 Task: Schedule a meeting for June 20, 2023, from 8:00 AM to 8:30 AM with Shubham Jain and include the meeting agenda.
Action: Mouse moved to (12, 53)
Screenshot: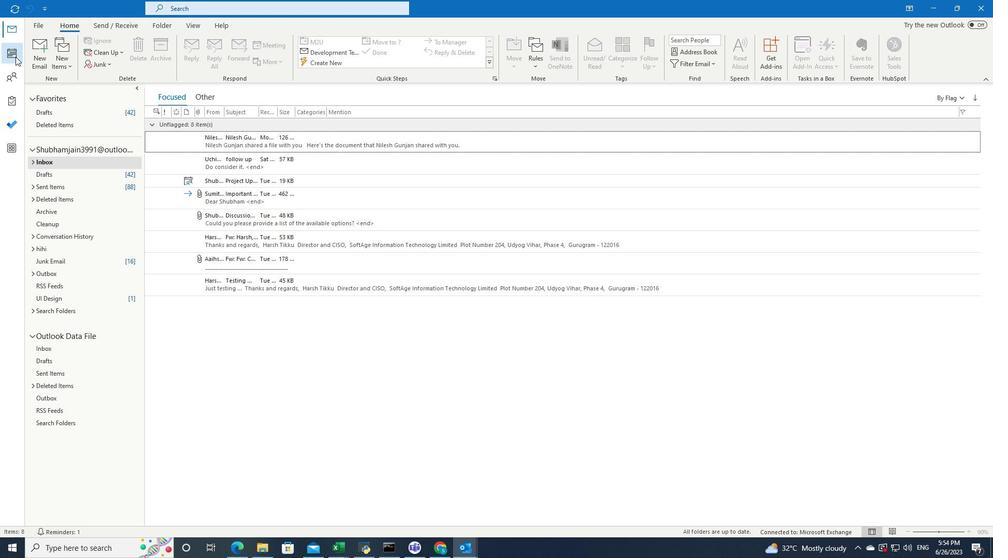 
Action: Mouse pressed left at (12, 53)
Screenshot: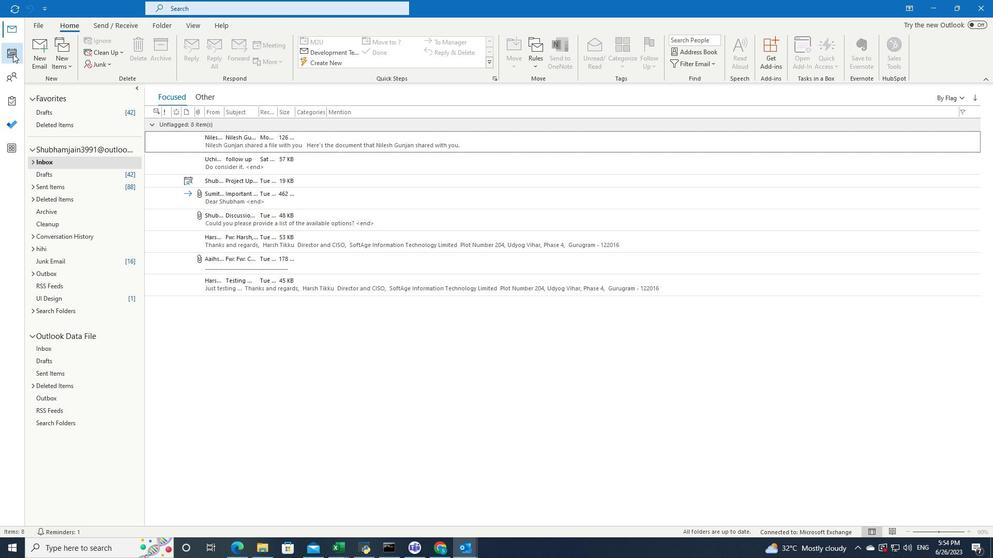 
Action: Mouse moved to (421, 397)
Screenshot: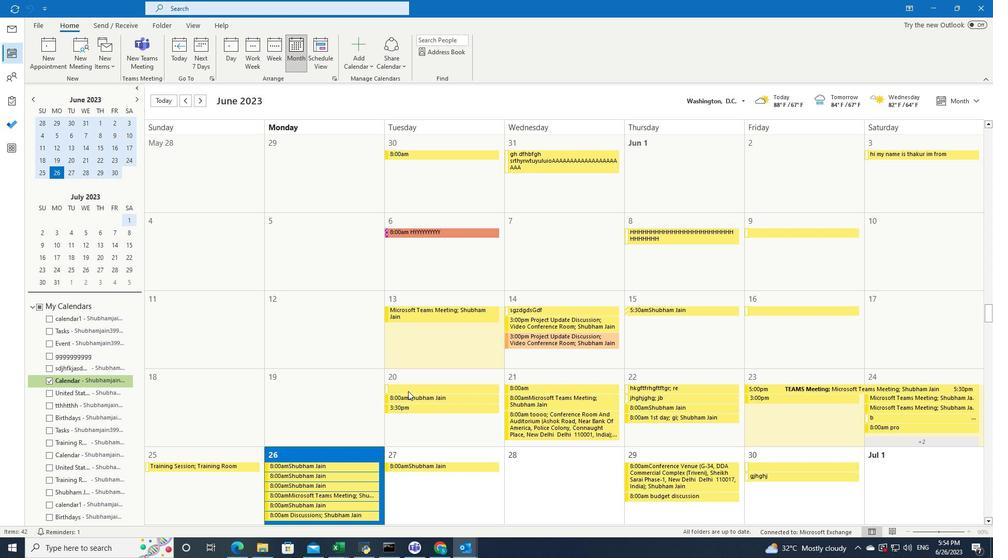 
Action: Mouse pressed left at (421, 397)
Screenshot: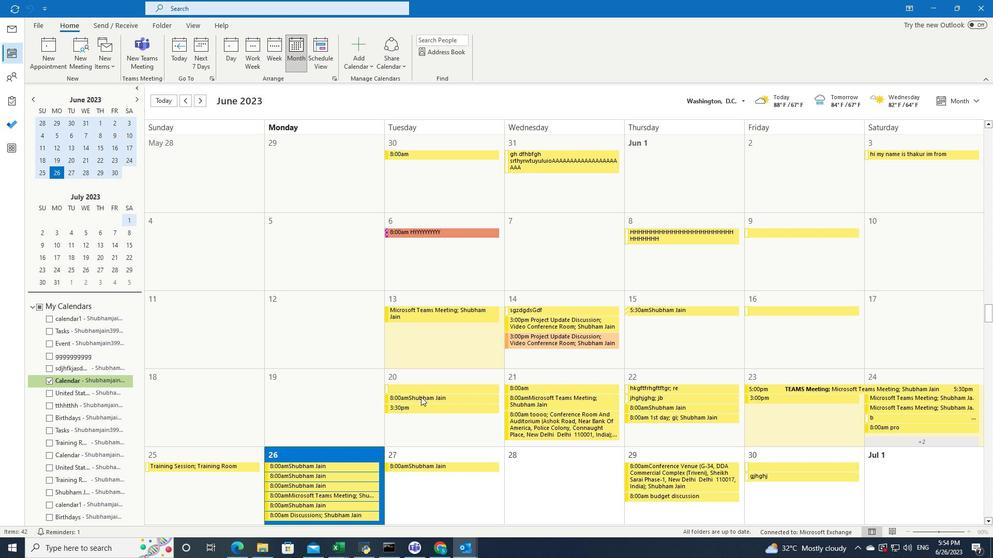 
Action: Mouse pressed left at (421, 397)
Screenshot: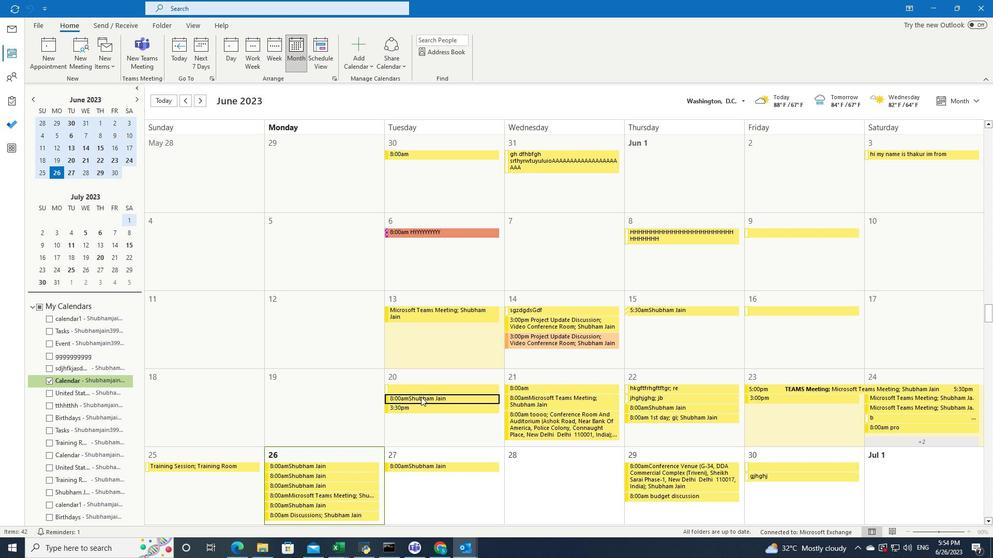 
Action: Mouse moved to (700, 245)
Screenshot: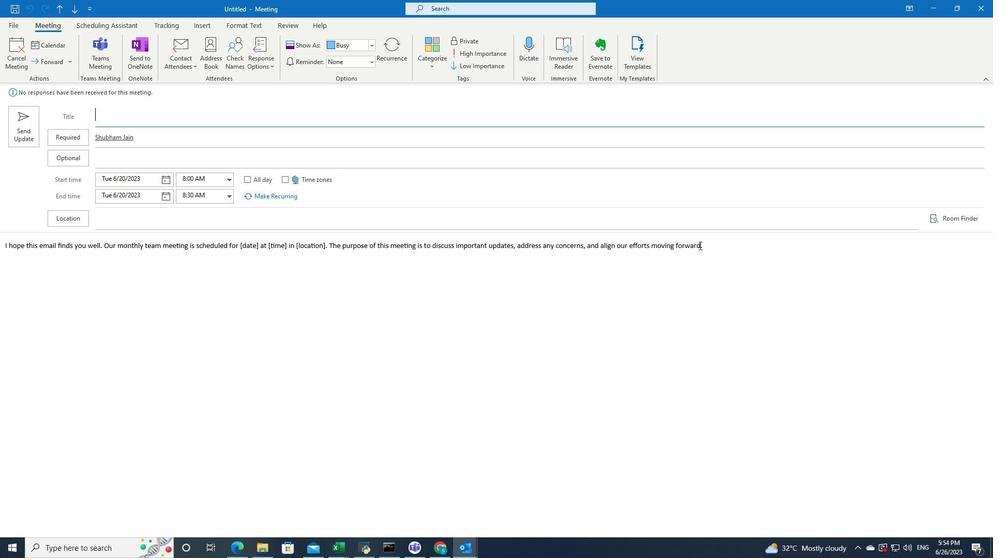 
Action: Mouse pressed left at (700, 245)
Screenshot: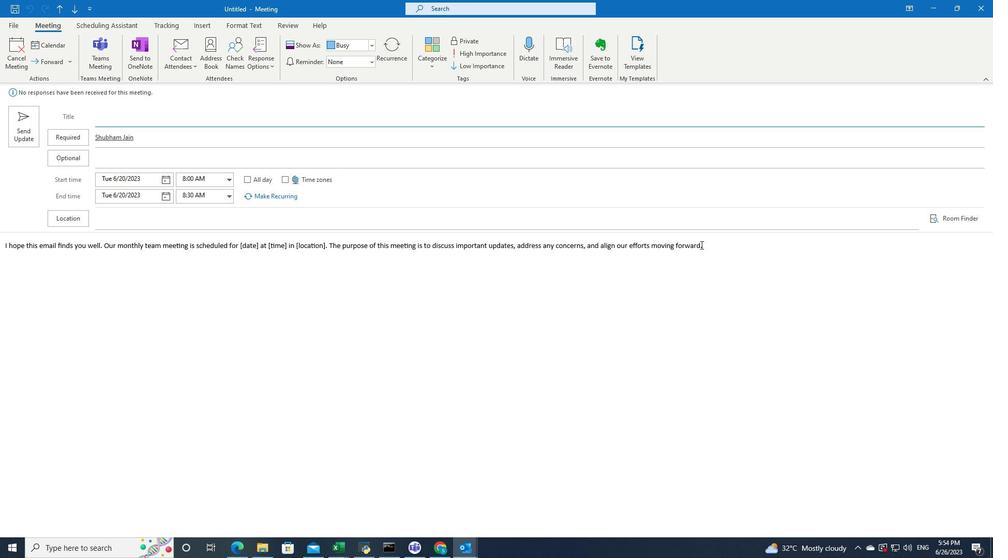
Action: Mouse pressed left at (700, 245)
Screenshot: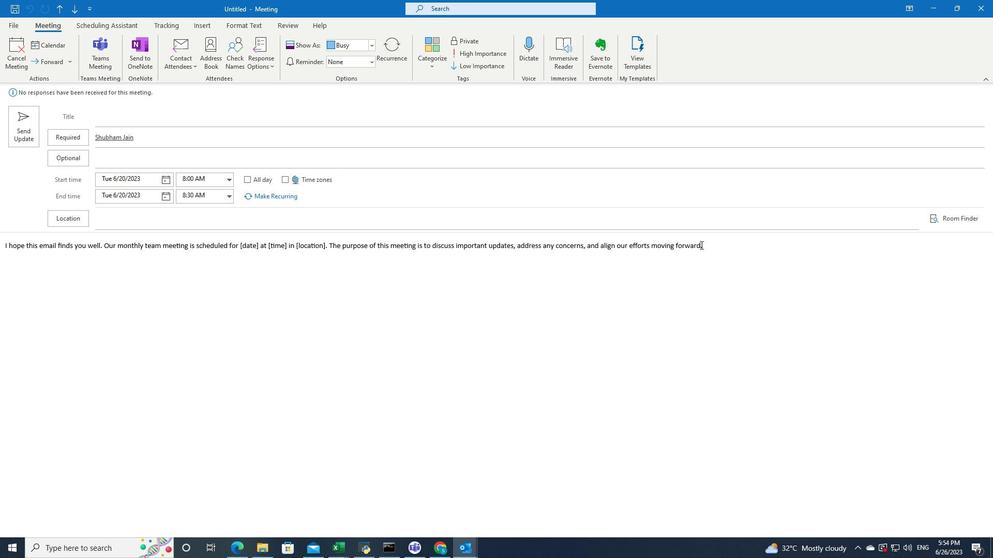 
Action: Mouse pressed left at (700, 245)
Screenshot: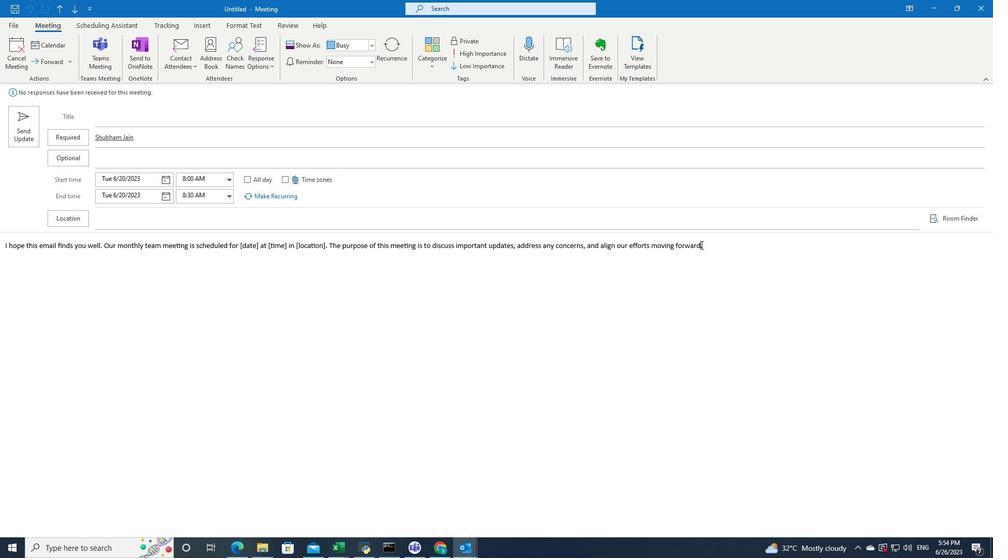 
Action: Mouse moved to (568, 62)
Screenshot: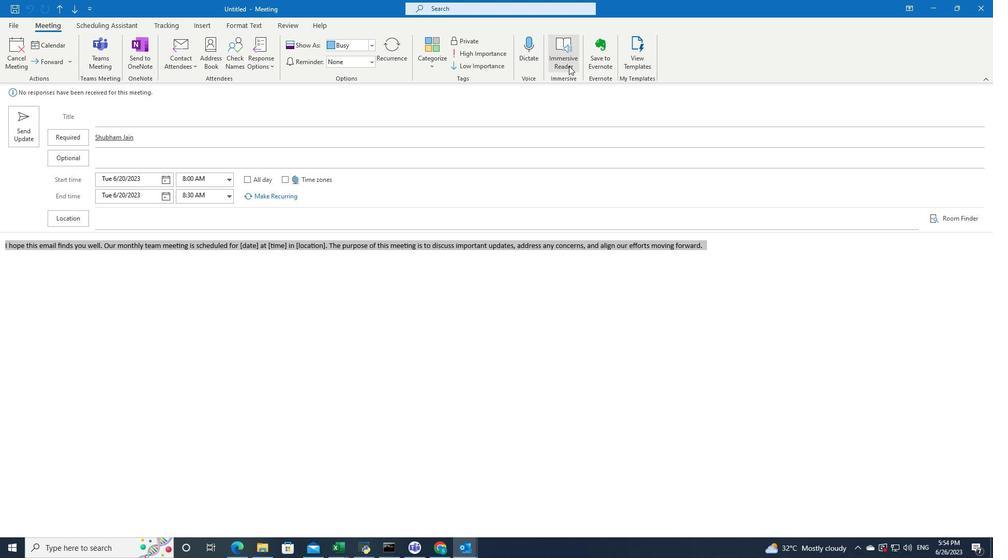 
Action: Mouse pressed left at (568, 62)
Screenshot: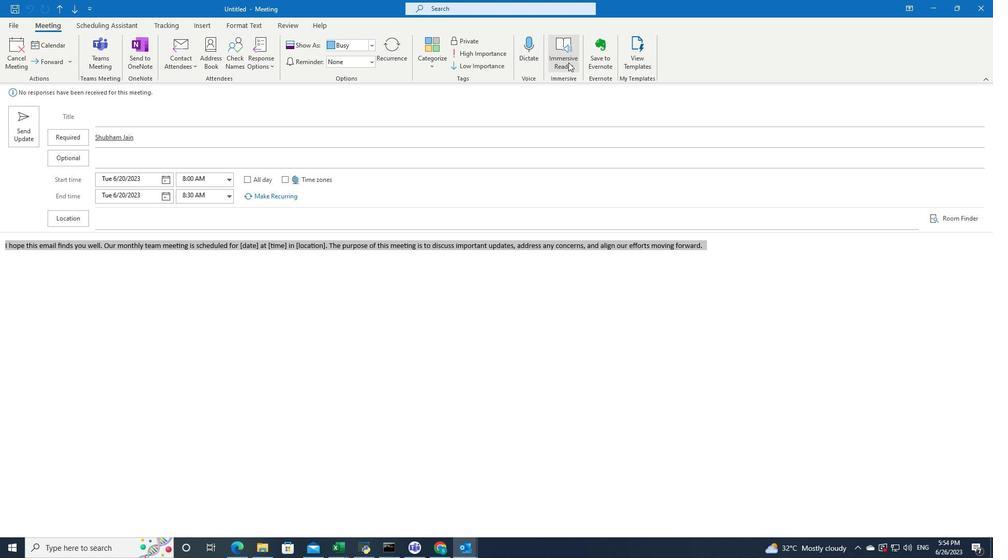 
Action: Mouse moved to (142, 60)
Screenshot: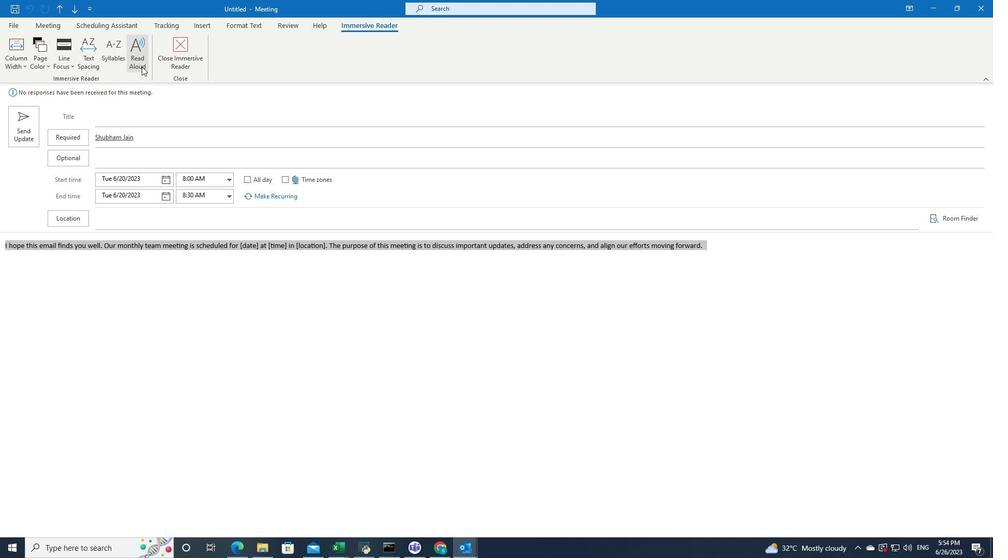 
Action: Mouse pressed left at (142, 60)
Screenshot: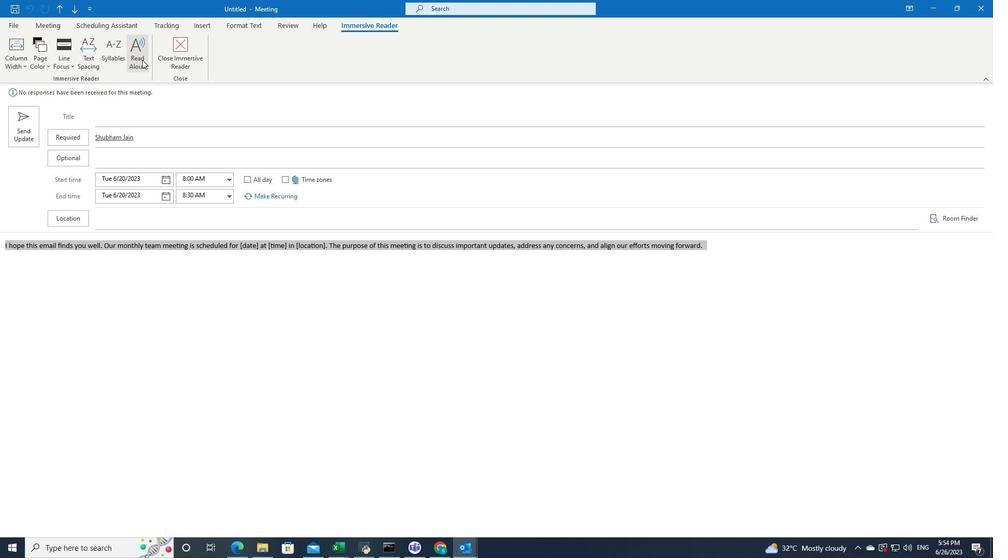 
Action: Mouse moved to (922, 242)
Screenshot: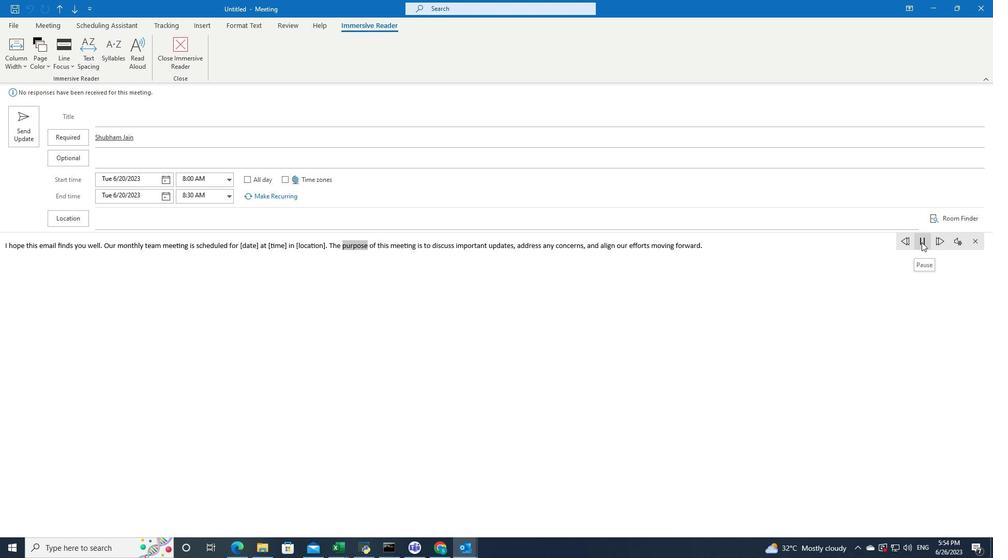 
Action: Mouse pressed left at (922, 242)
Screenshot: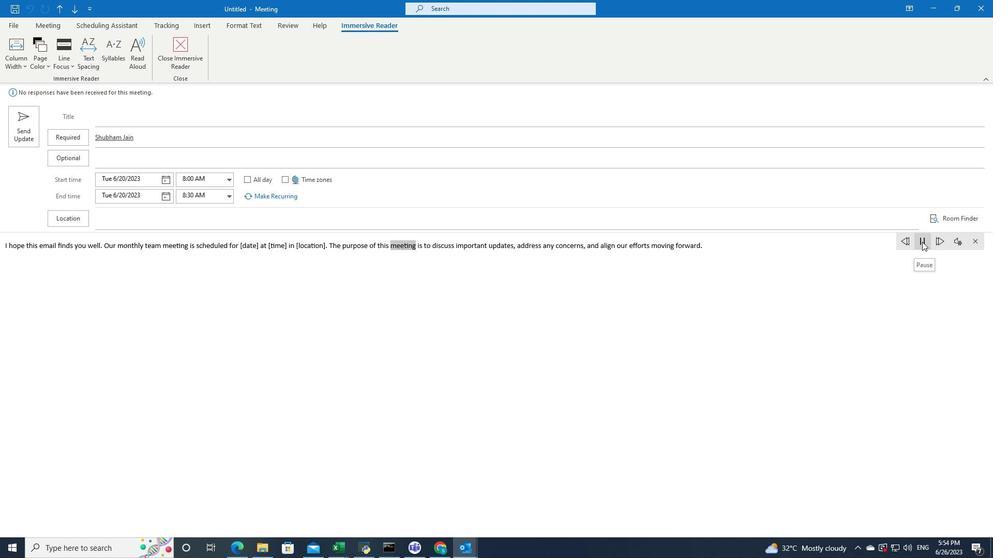 
Action: Mouse pressed left at (922, 242)
Screenshot: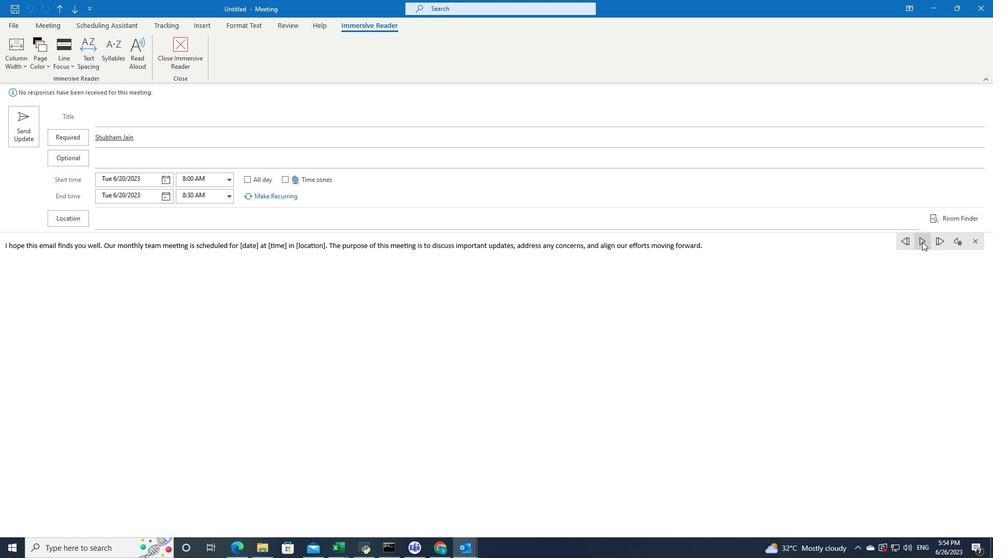 
